 Task: In the Contact  Brooklyn.Miller@lohud.com, Log Call and save with description: 'Customer requesting a product demonstration.'; Select call outcome: 'Busy '; Select call Direction: Inbound; Add date: '7 August, 2023' and time 11:00:AM. Logged in from softage.1@softage.net
Action: Mouse moved to (80, 46)
Screenshot: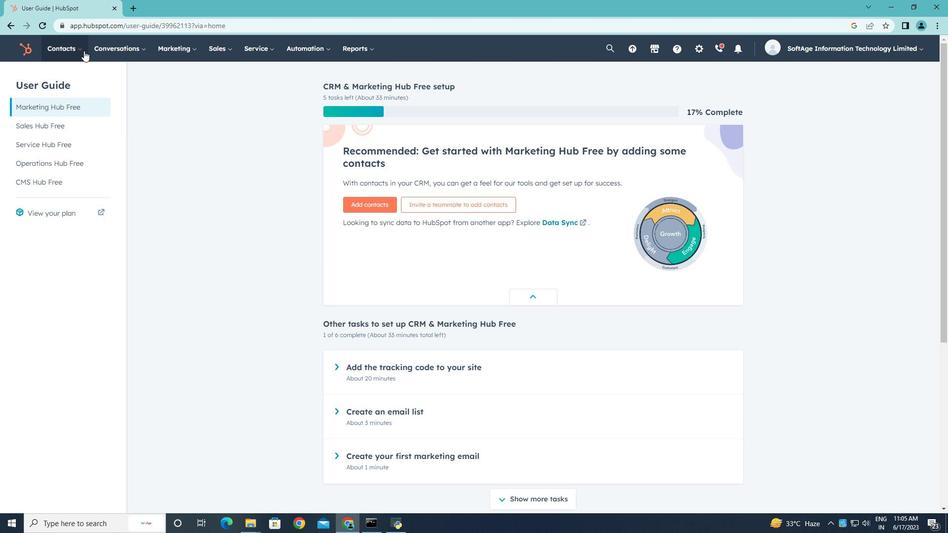 
Action: Mouse pressed left at (80, 46)
Screenshot: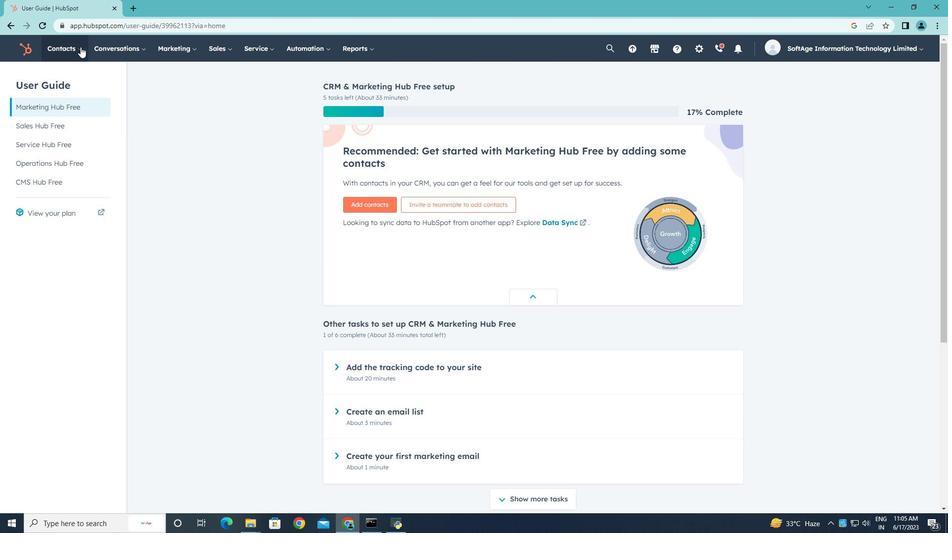 
Action: Mouse moved to (70, 80)
Screenshot: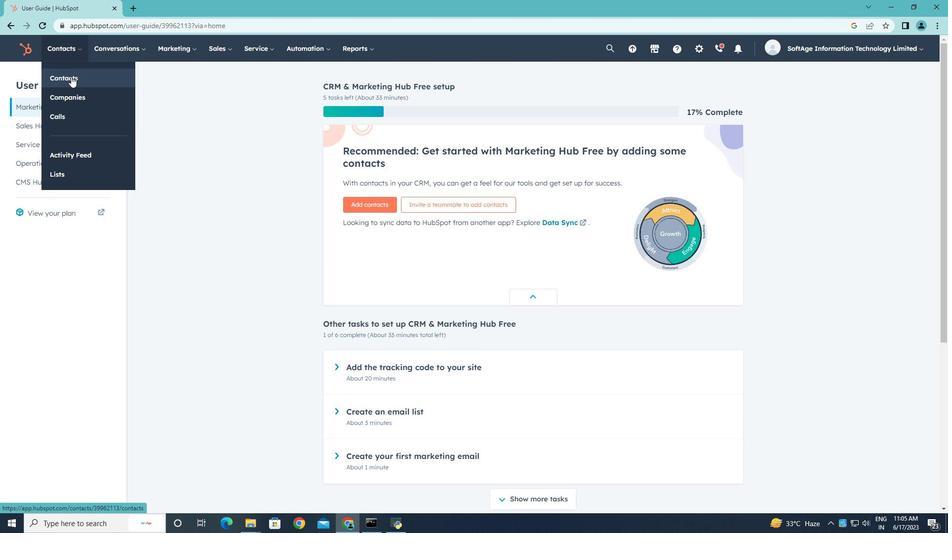 
Action: Mouse pressed left at (70, 80)
Screenshot: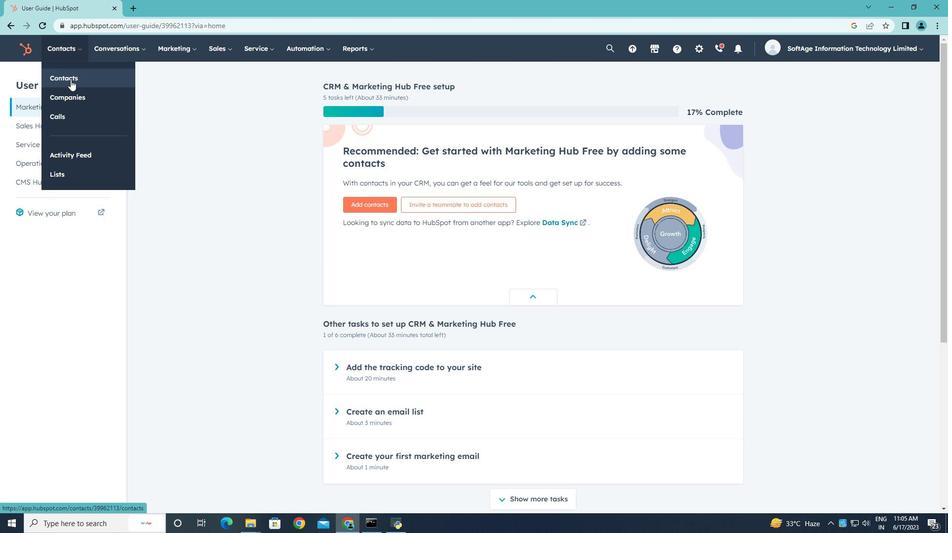
Action: Mouse moved to (73, 159)
Screenshot: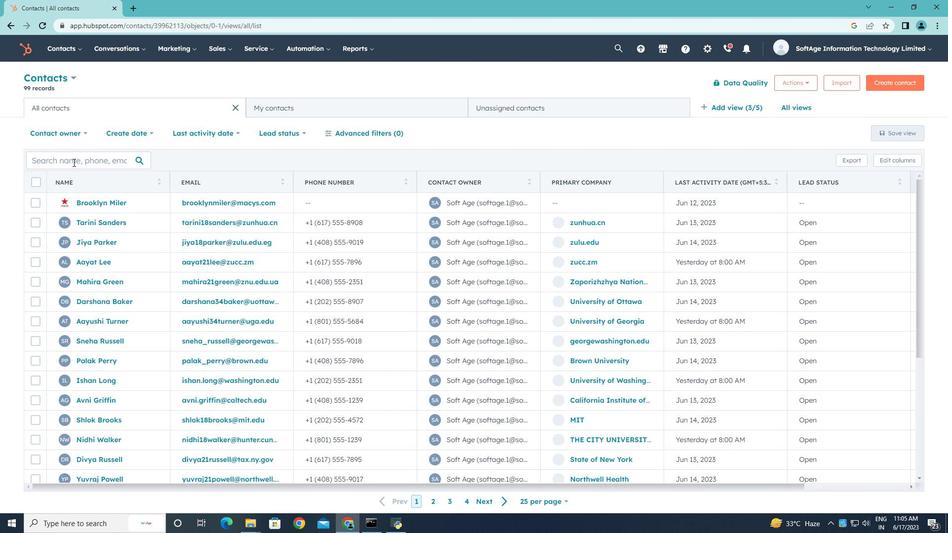 
Action: Mouse pressed left at (73, 159)
Screenshot: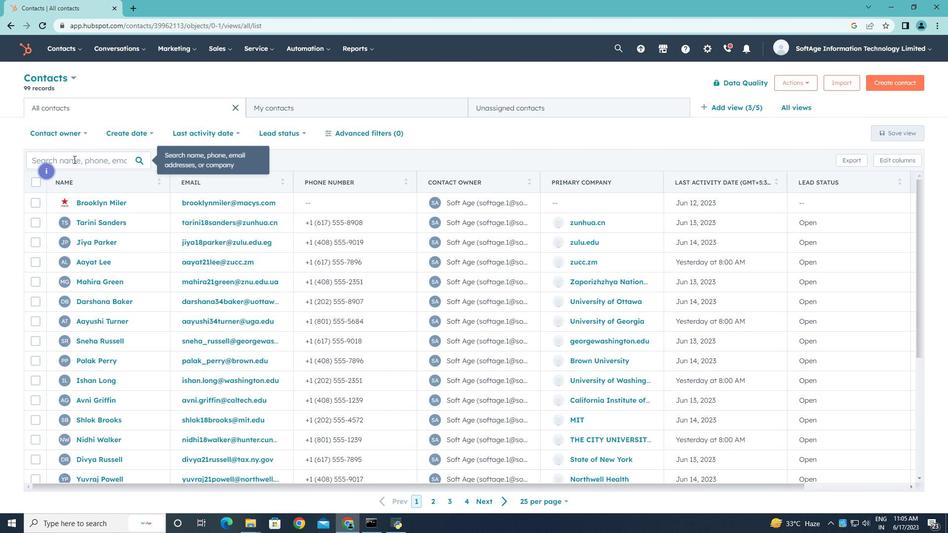 
Action: Key pressed <Key.shift>Brooklyn.<Key.shift>Miller<Key.shift>@lohud.com
Screenshot: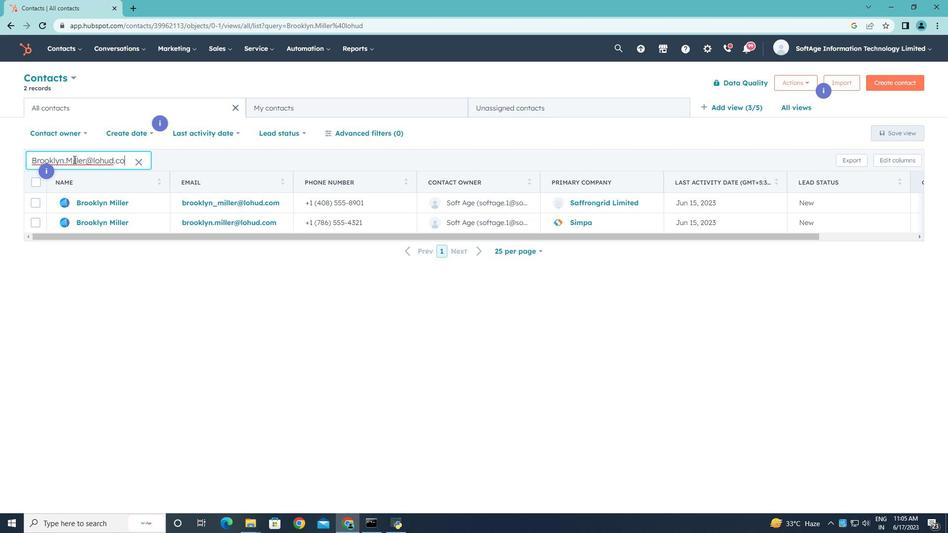 
Action: Mouse moved to (101, 221)
Screenshot: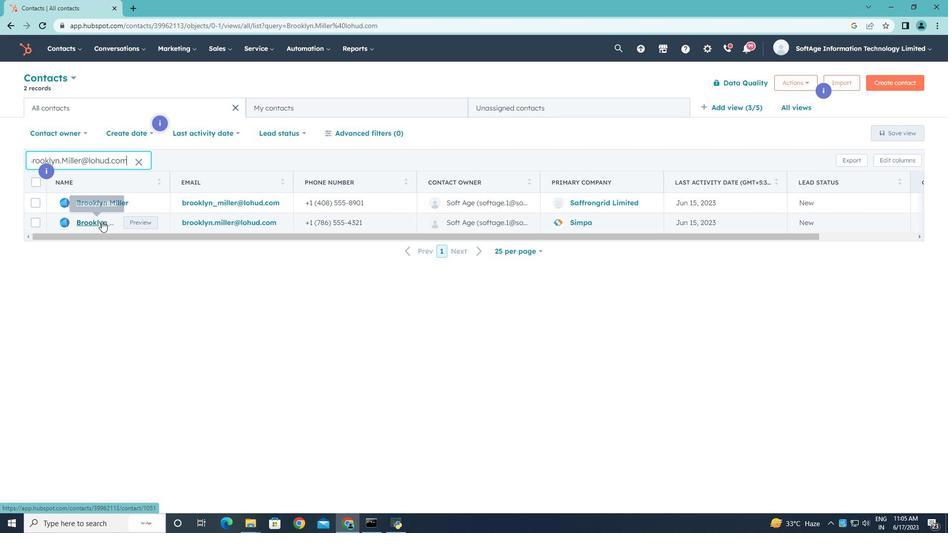 
Action: Mouse pressed left at (101, 221)
Screenshot: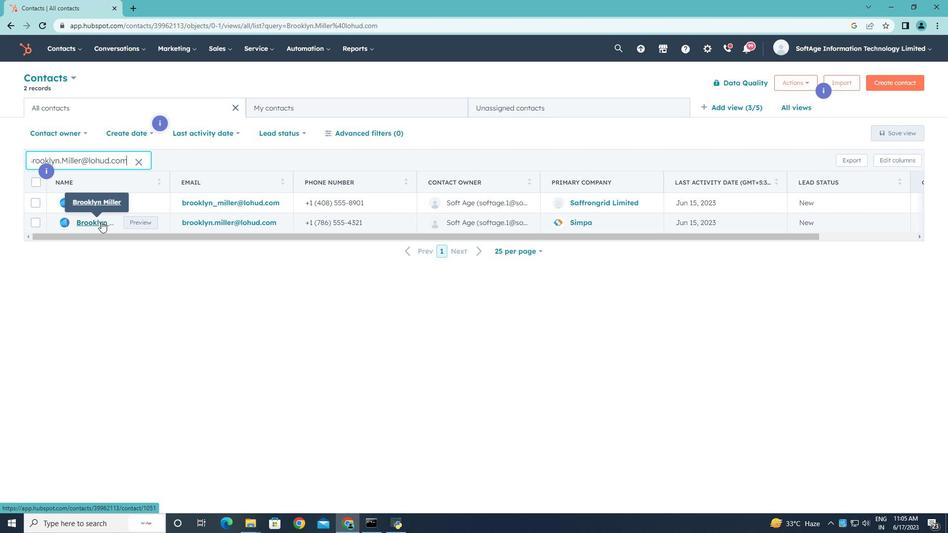 
Action: Mouse moved to (199, 166)
Screenshot: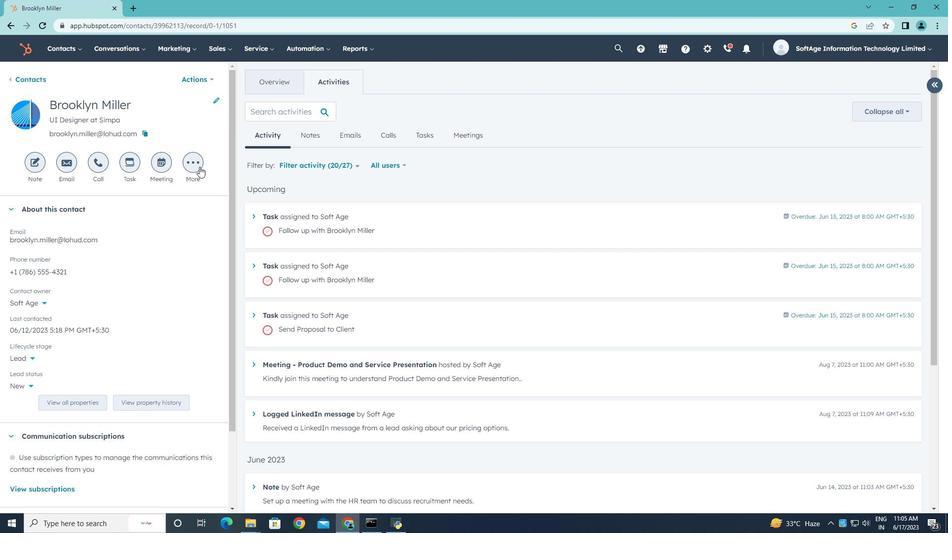 
Action: Mouse pressed left at (199, 166)
Screenshot: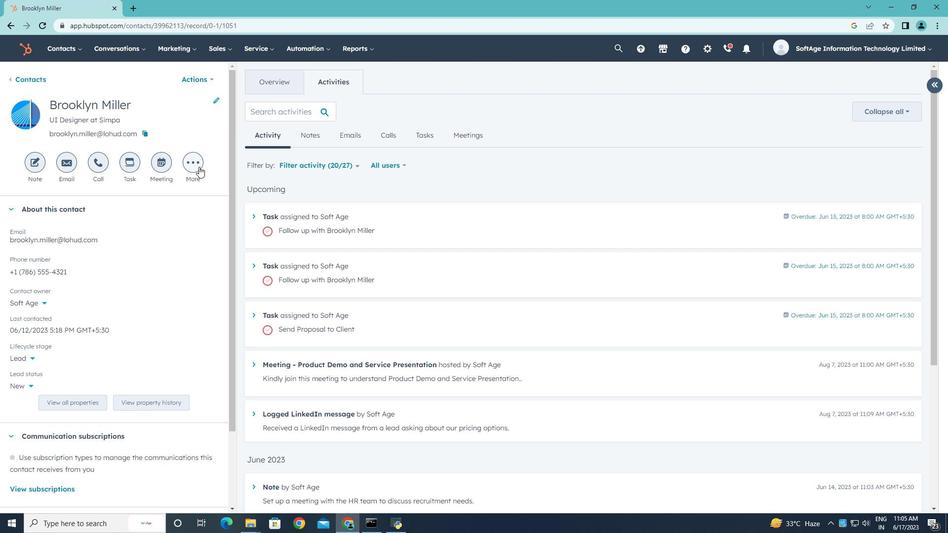 
Action: Mouse moved to (185, 241)
Screenshot: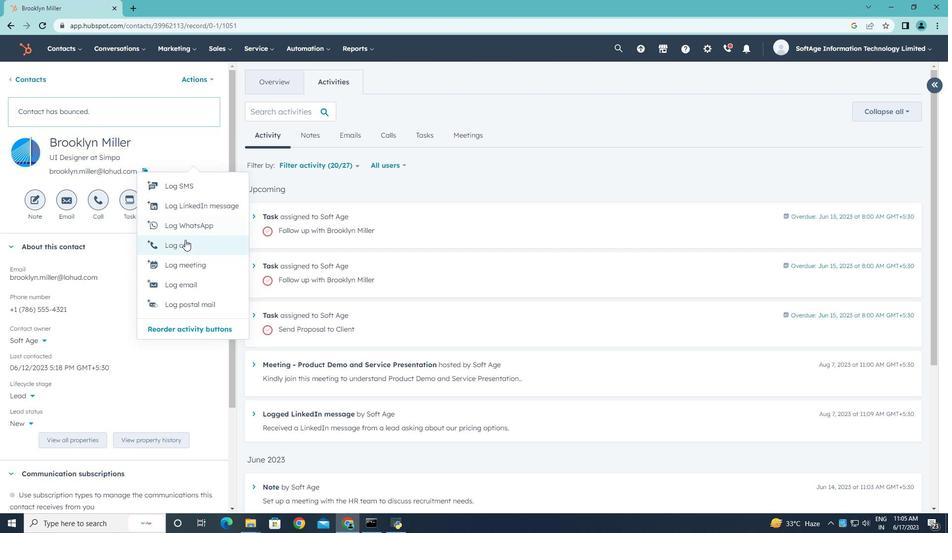 
Action: Mouse pressed left at (185, 241)
Screenshot: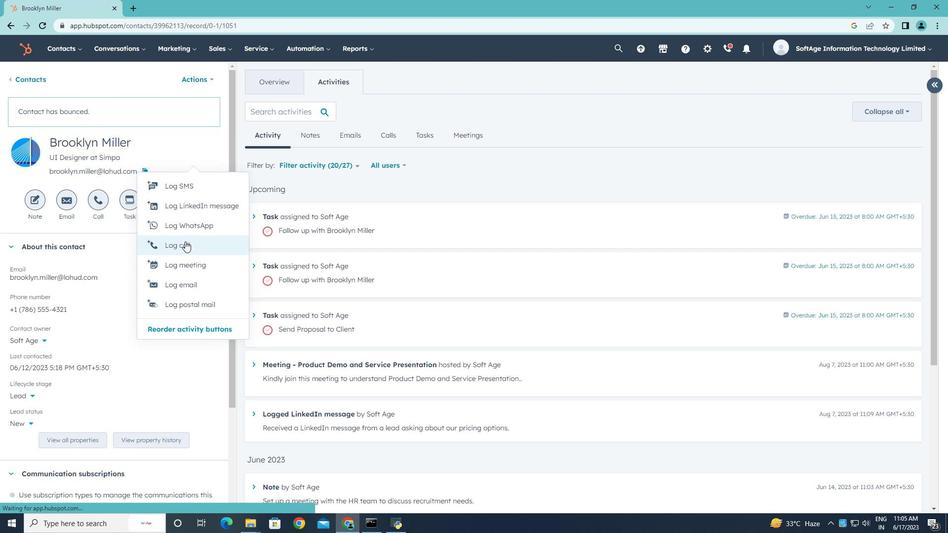 
Action: Mouse moved to (181, 284)
Screenshot: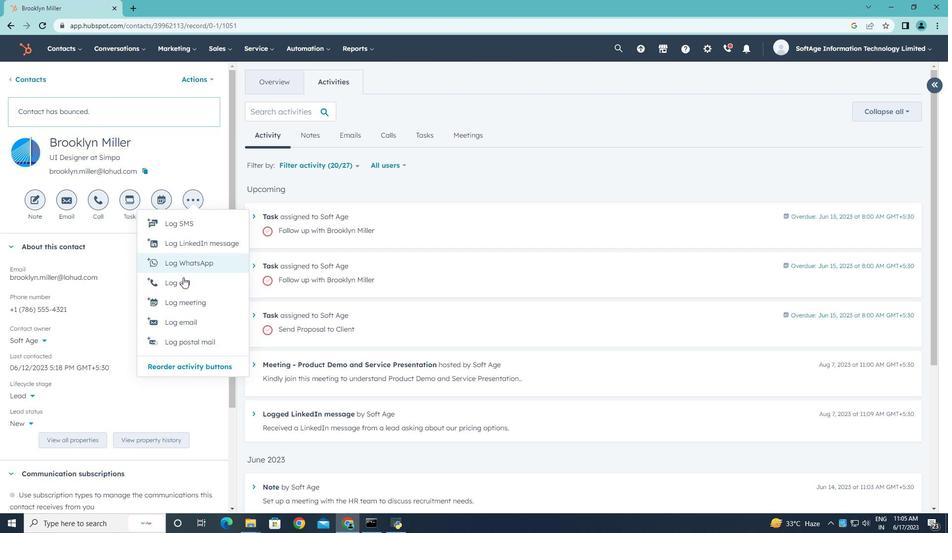 
Action: Mouse pressed left at (181, 284)
Screenshot: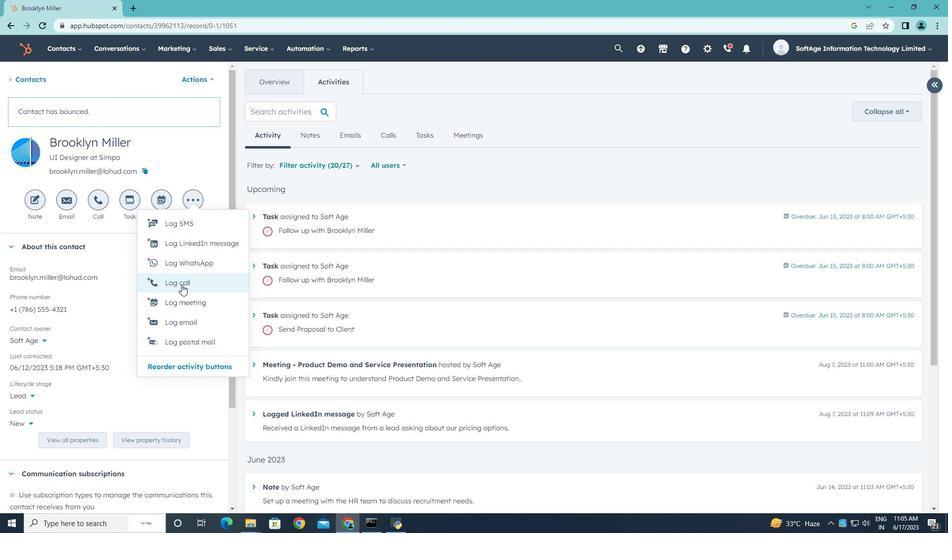 
Action: Key pressed <Key.shift>Customer<Key.space>requesting<Key.space>a<Key.space>product<Key.space>demonstration.
Screenshot: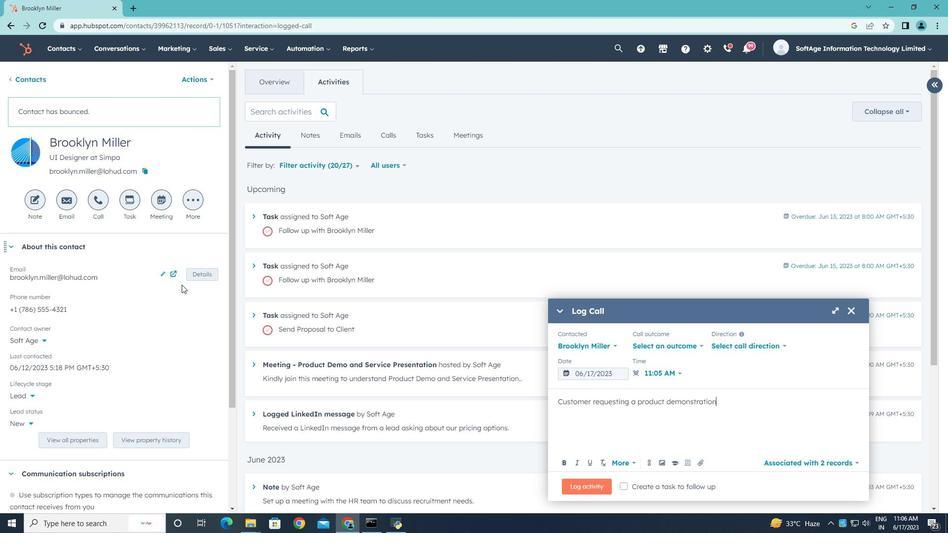 
Action: Mouse moved to (700, 346)
Screenshot: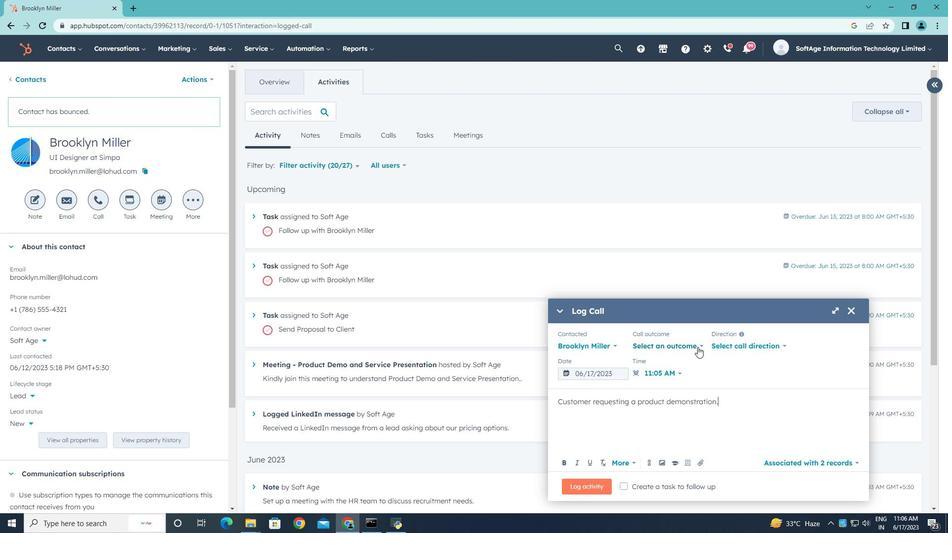 
Action: Mouse pressed left at (700, 346)
Screenshot: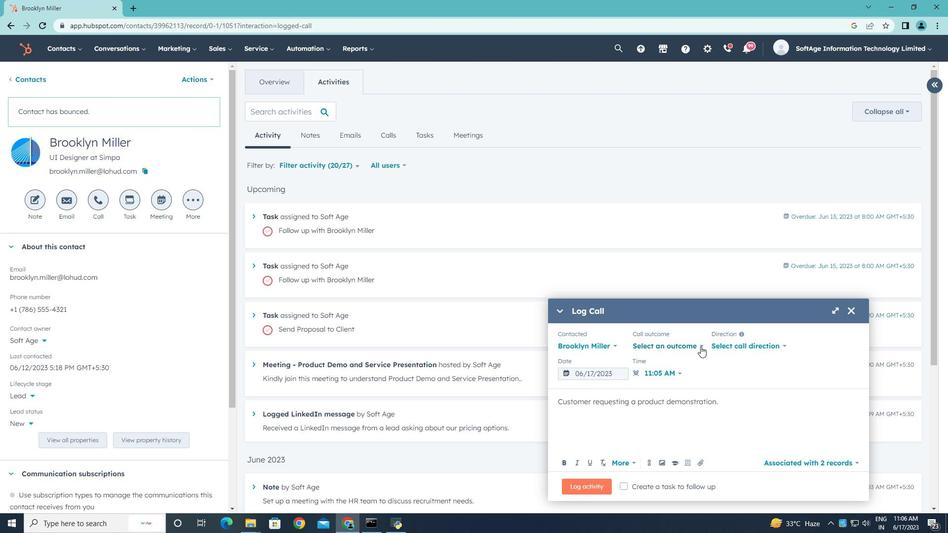 
Action: Mouse moved to (670, 371)
Screenshot: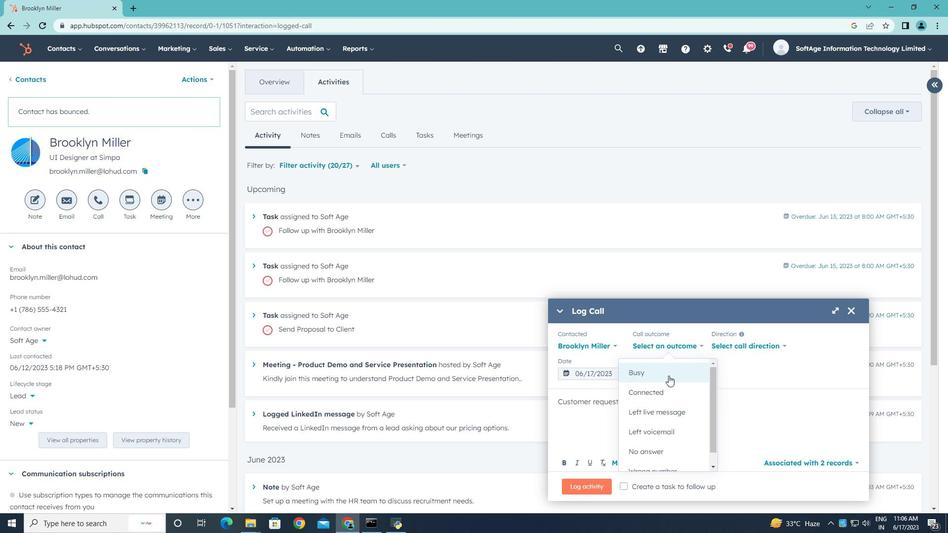 
Action: Mouse pressed left at (670, 371)
Screenshot: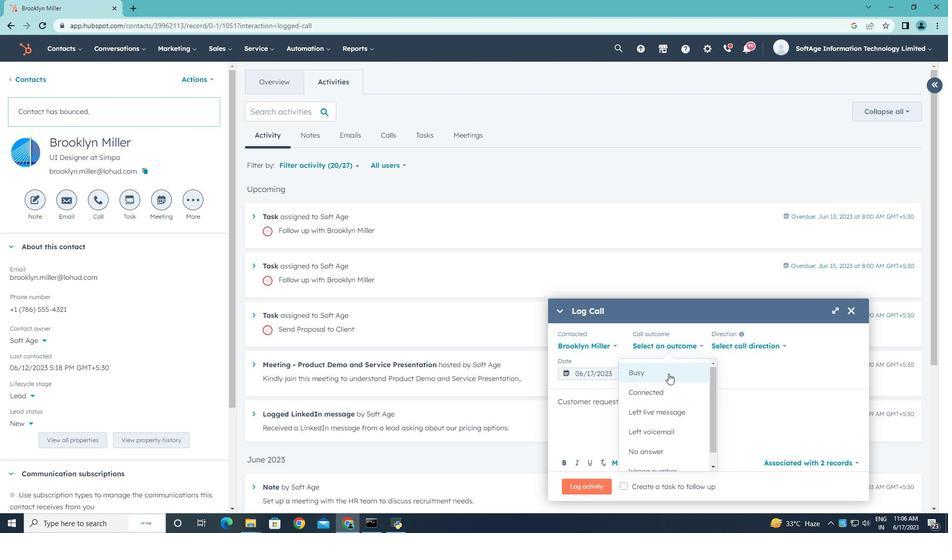 
Action: Mouse moved to (736, 342)
Screenshot: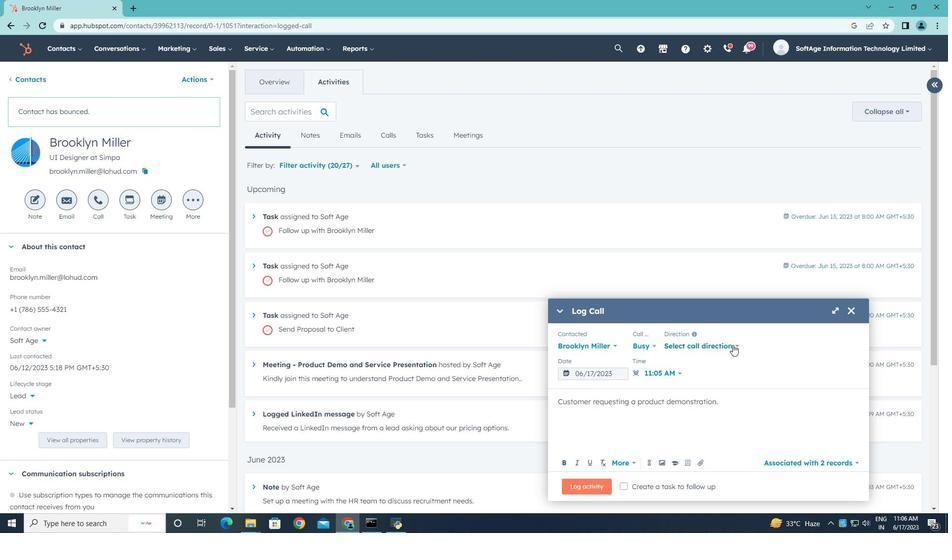 
Action: Mouse pressed left at (736, 342)
Screenshot: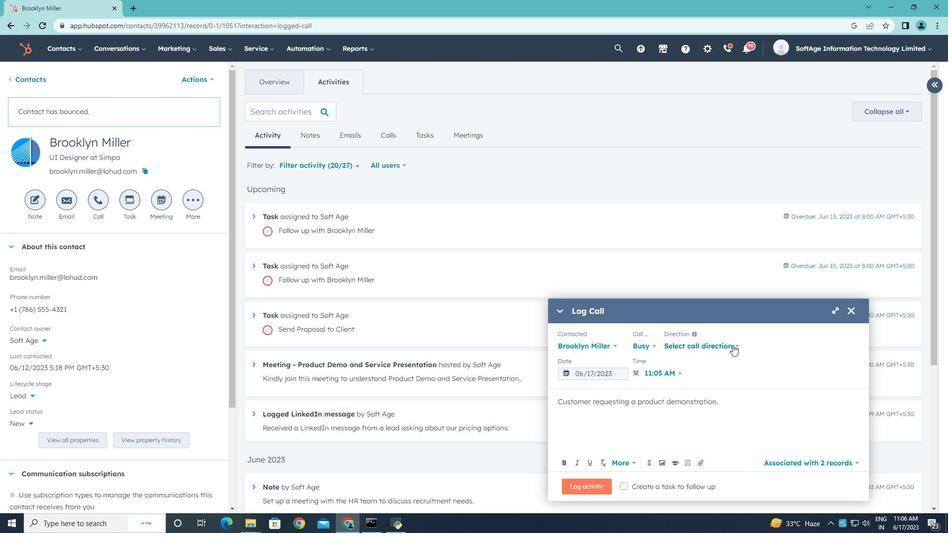 
Action: Mouse moved to (713, 372)
Screenshot: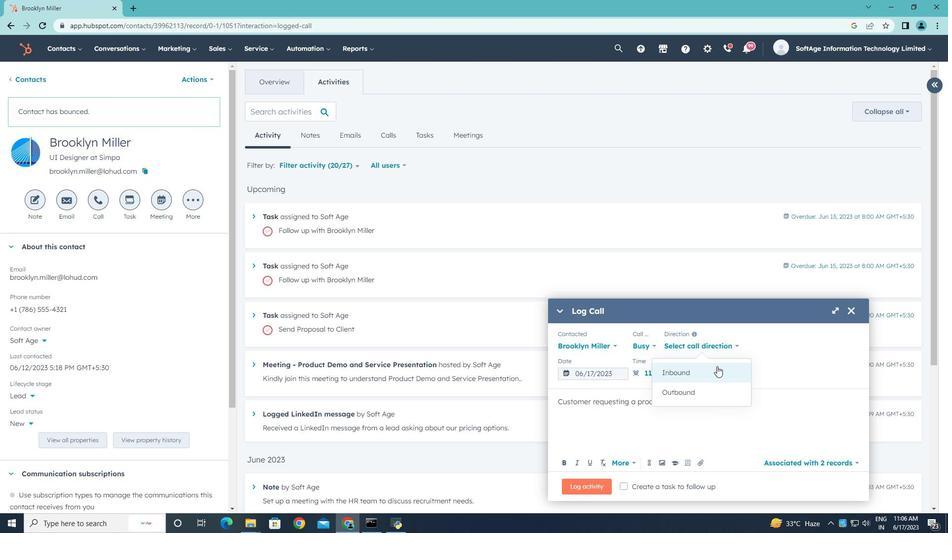 
Action: Mouse pressed left at (713, 372)
Screenshot: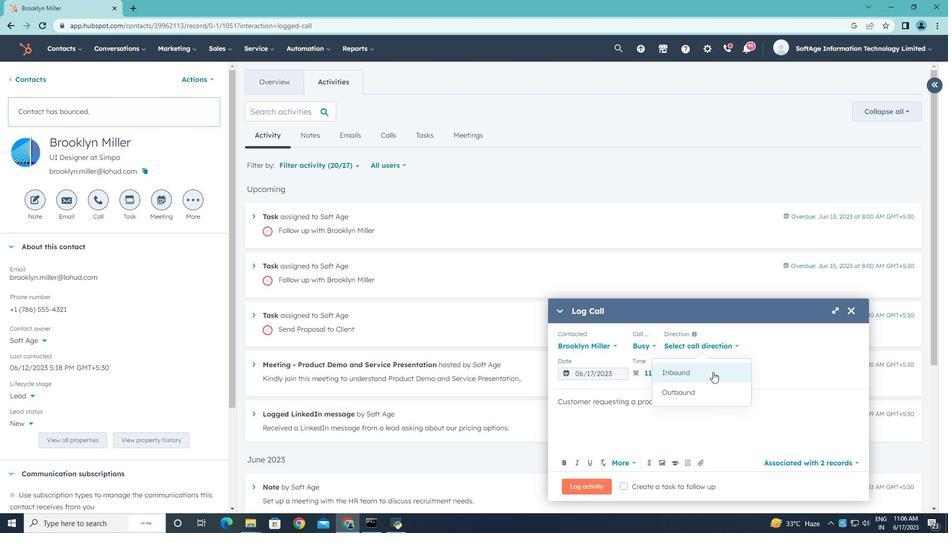 
Action: Mouse moved to (786, 349)
Screenshot: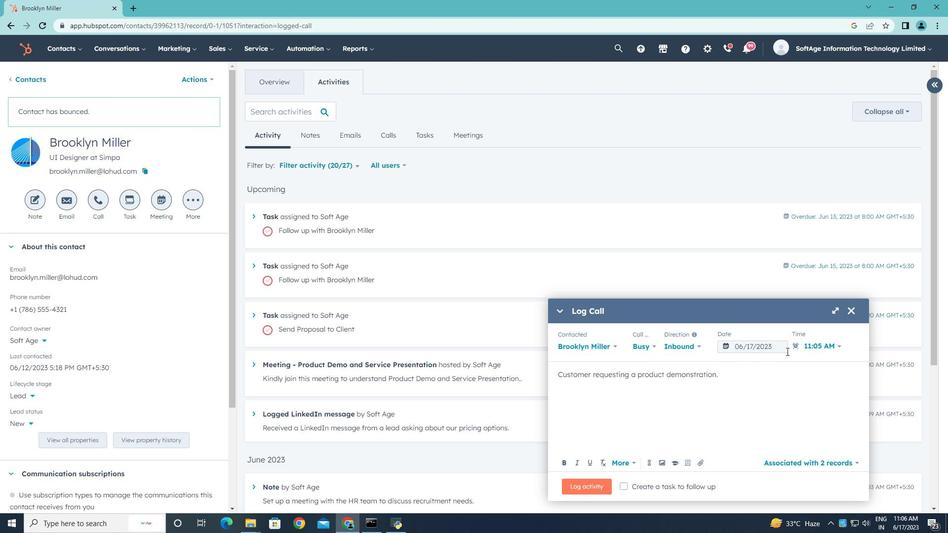 
Action: Mouse pressed left at (786, 349)
Screenshot: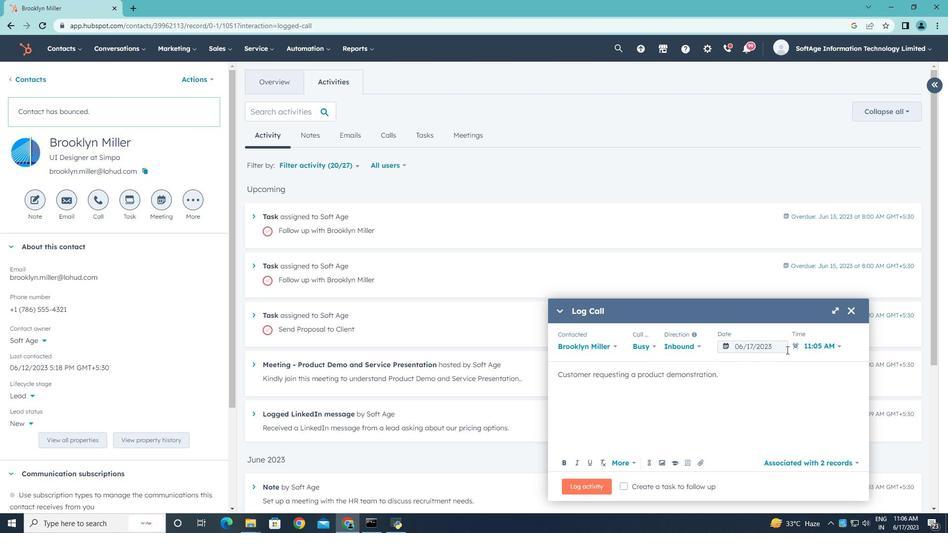 
Action: Mouse moved to (847, 188)
Screenshot: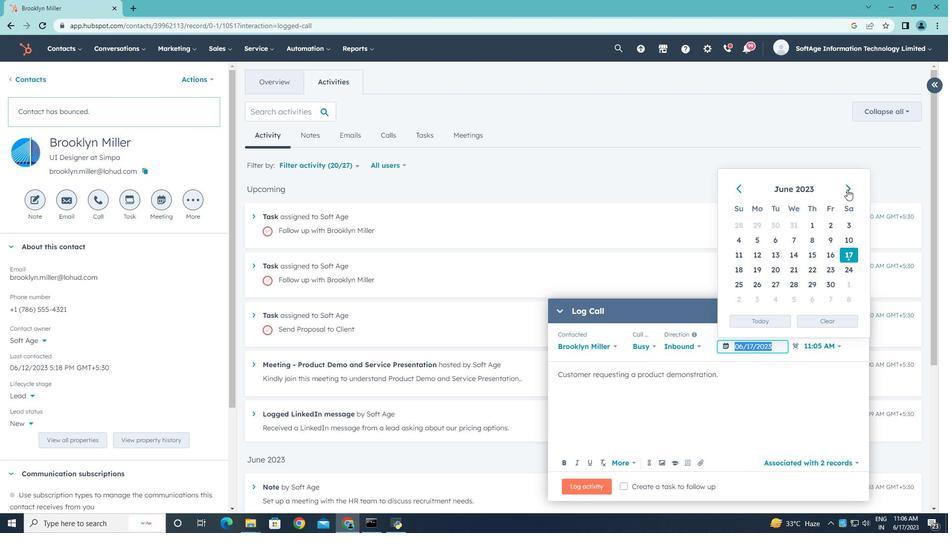 
Action: Mouse pressed left at (847, 188)
Screenshot: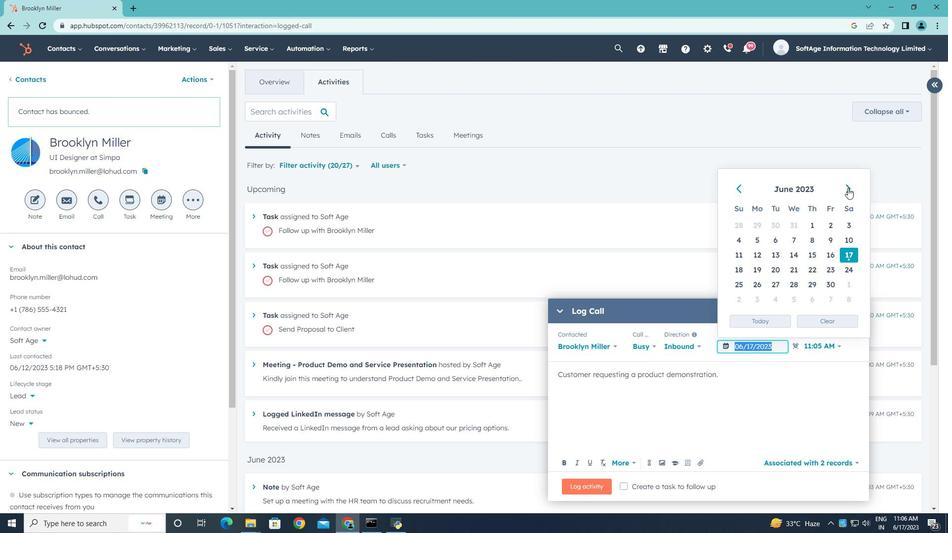 
Action: Mouse pressed left at (847, 188)
Screenshot: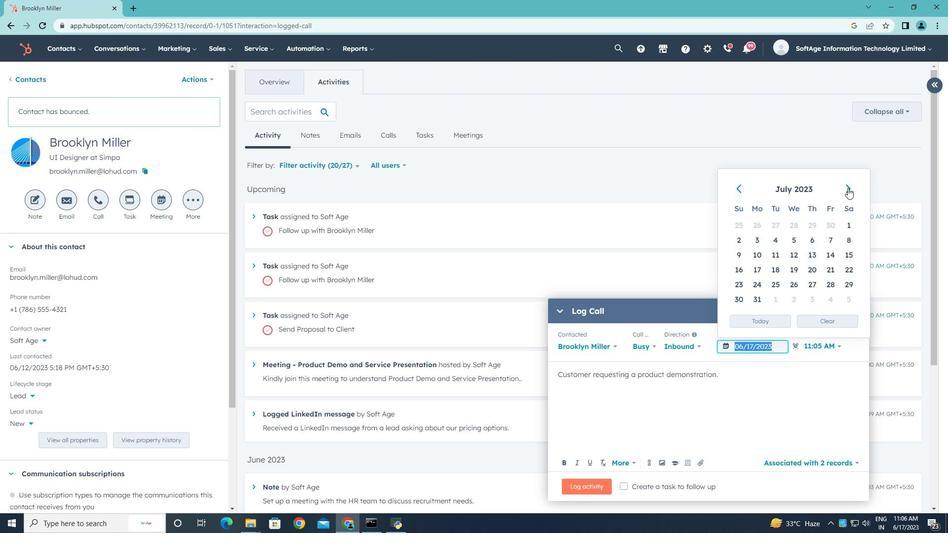 
Action: Mouse moved to (758, 241)
Screenshot: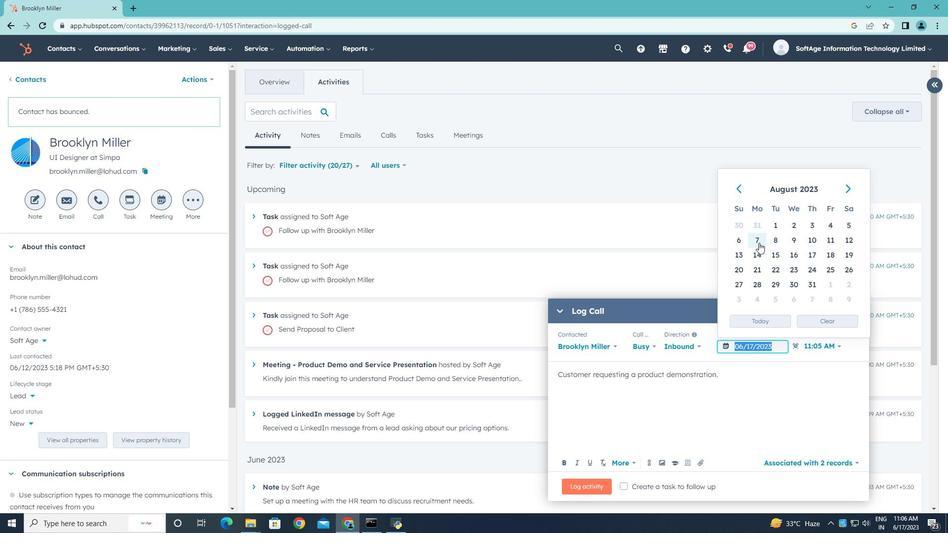 
Action: Mouse pressed left at (758, 241)
Screenshot: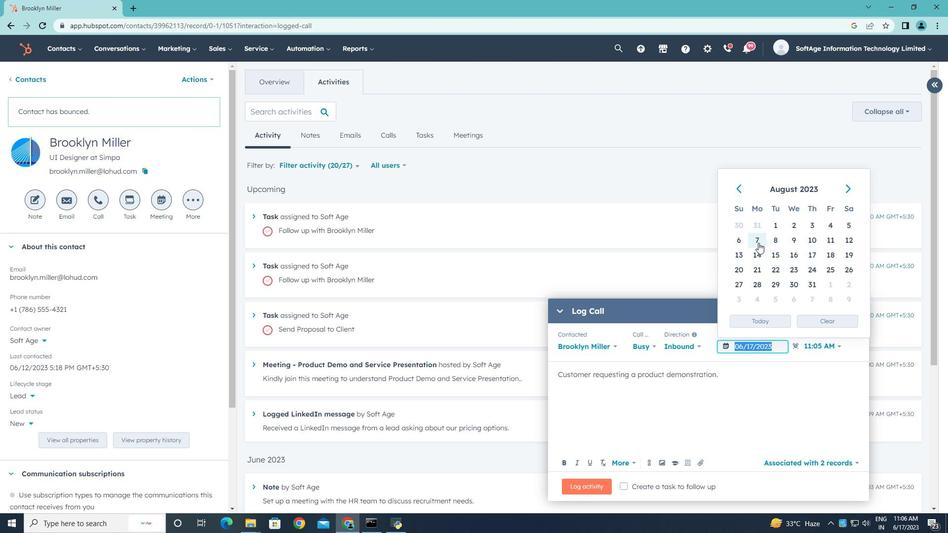 
Action: Mouse moved to (841, 346)
Screenshot: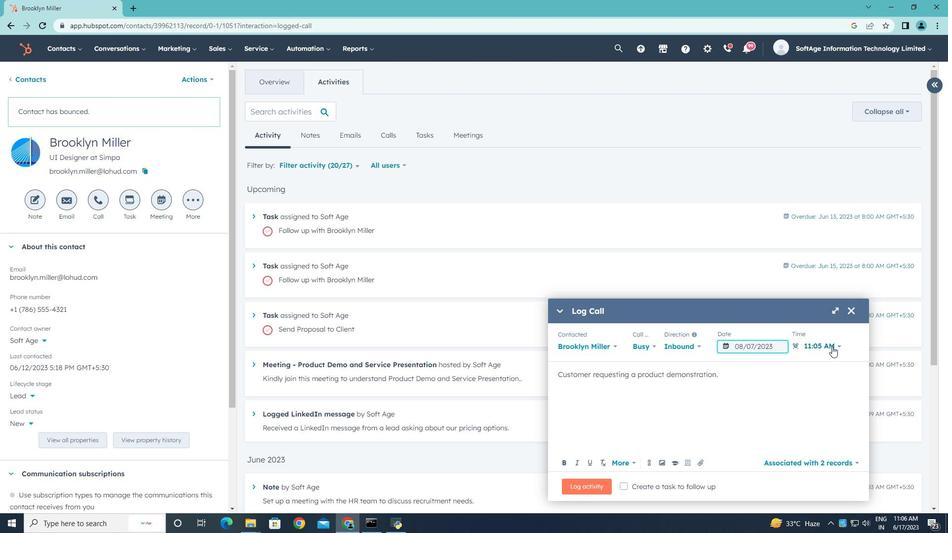 
Action: Mouse pressed left at (841, 346)
Screenshot: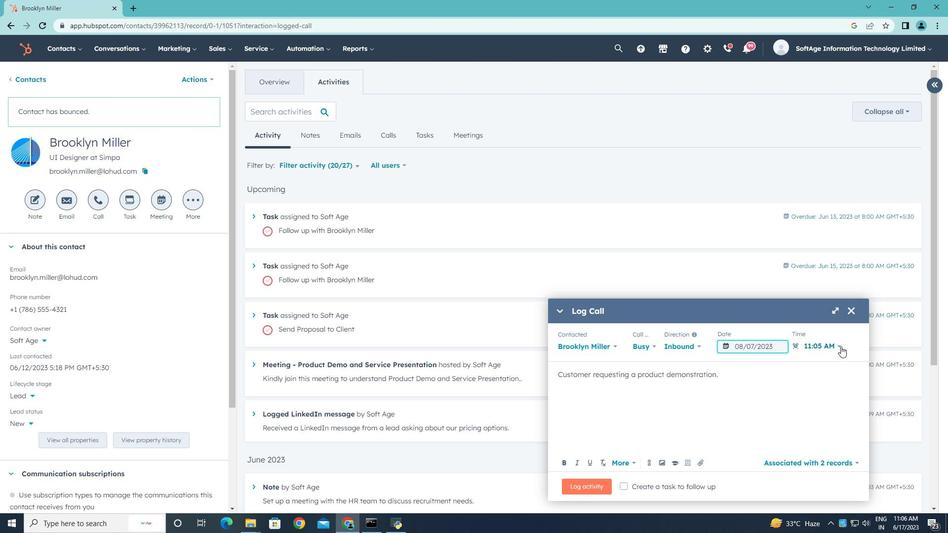 
Action: Mouse moved to (786, 474)
Screenshot: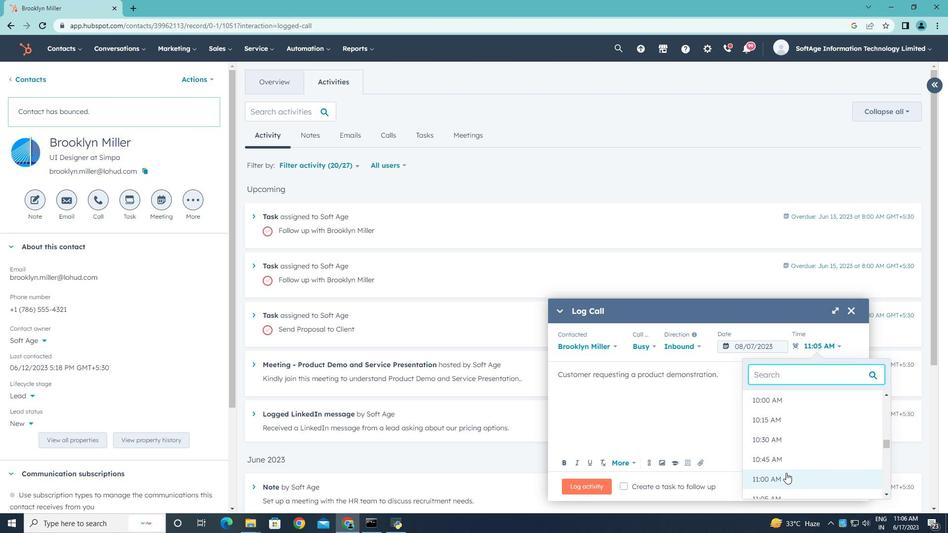 
Action: Mouse pressed left at (786, 474)
Screenshot: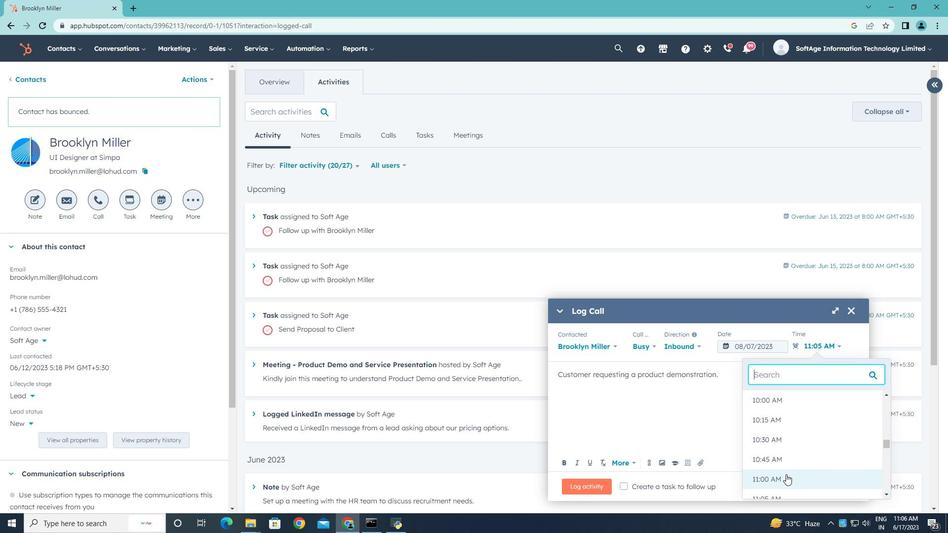 
Action: Mouse moved to (577, 484)
Screenshot: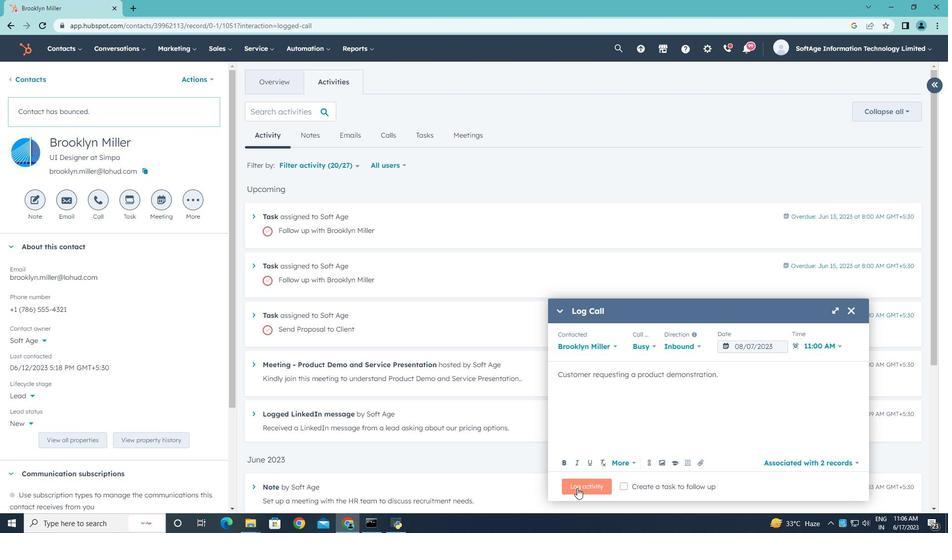 
Action: Mouse pressed left at (577, 484)
Screenshot: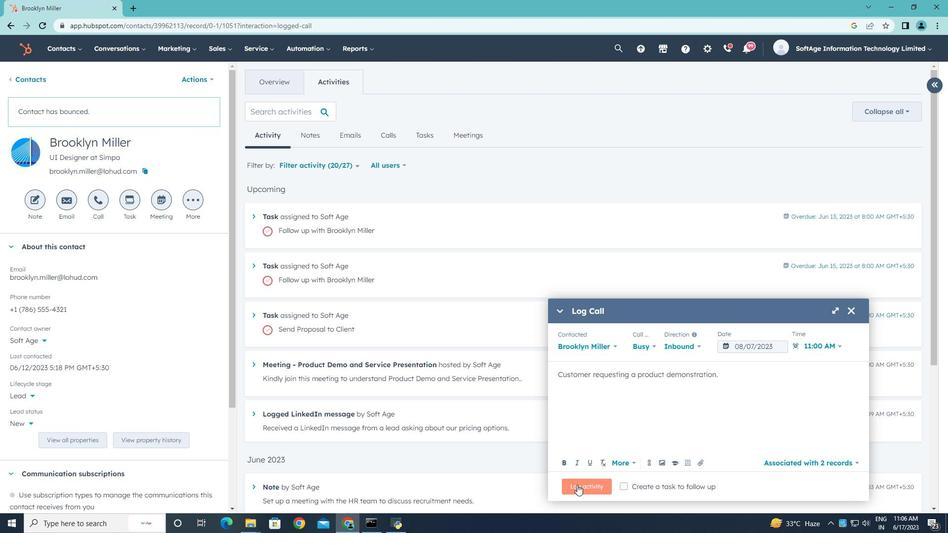 
